 Task: Create New Customer with Customer Name: Original ChopShop, Billing Address Line1: 3103 Abia Martin Drive, Billing Address Line2:  Panther Burn, Billing Address Line3:  Mississippi 38765
Action: Mouse moved to (156, 31)
Screenshot: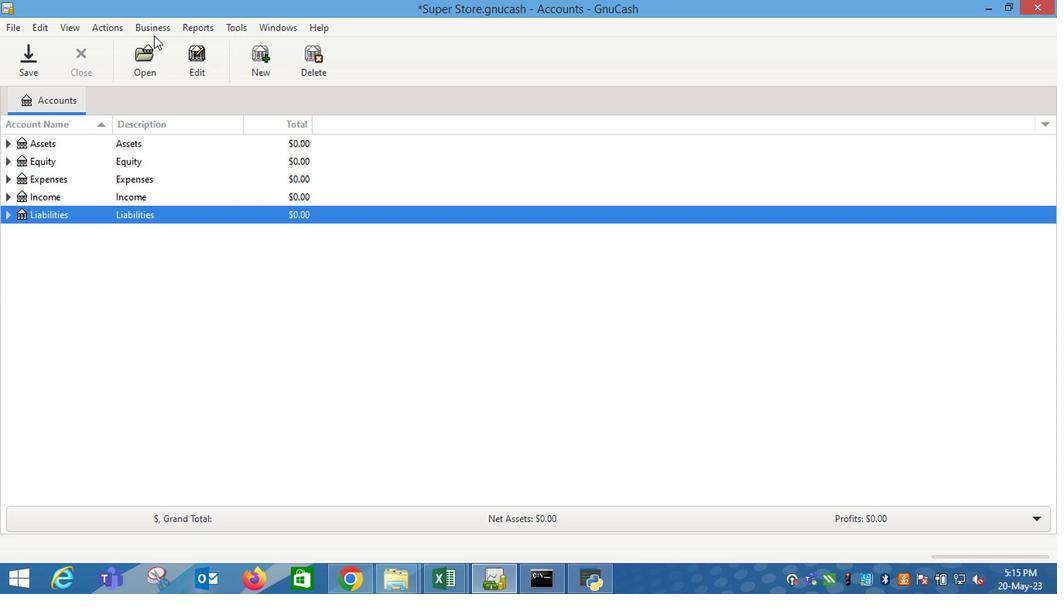 
Action: Mouse pressed left at (156, 31)
Screenshot: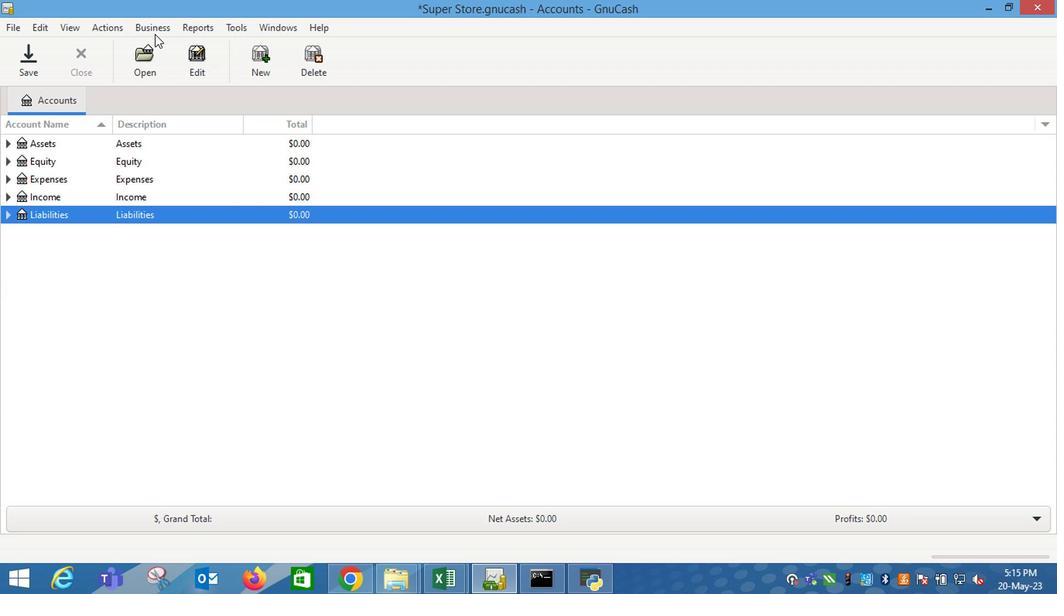 
Action: Mouse moved to (335, 66)
Screenshot: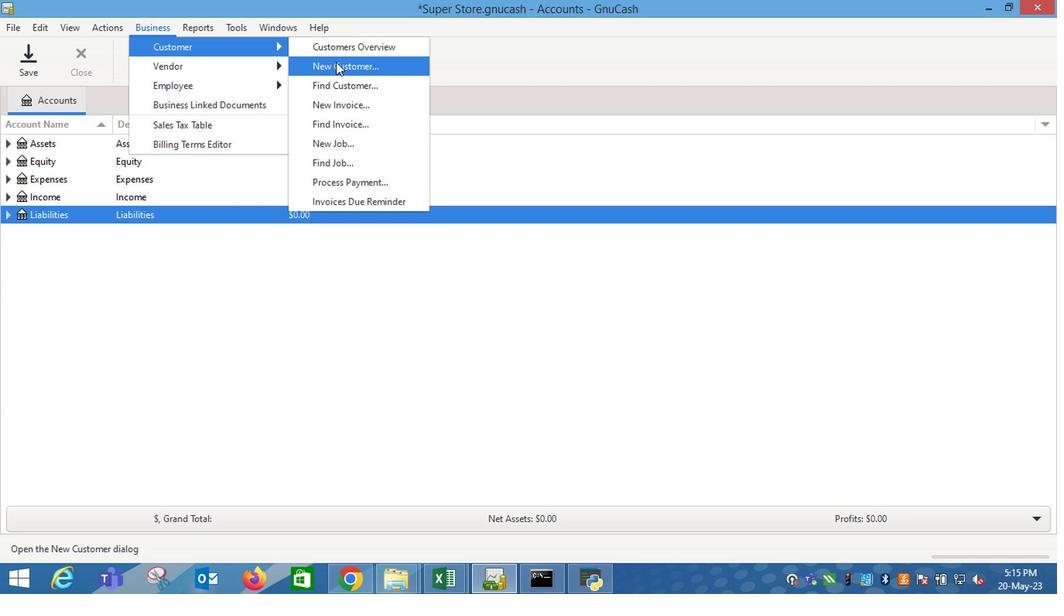 
Action: Mouse pressed left at (335, 66)
Screenshot: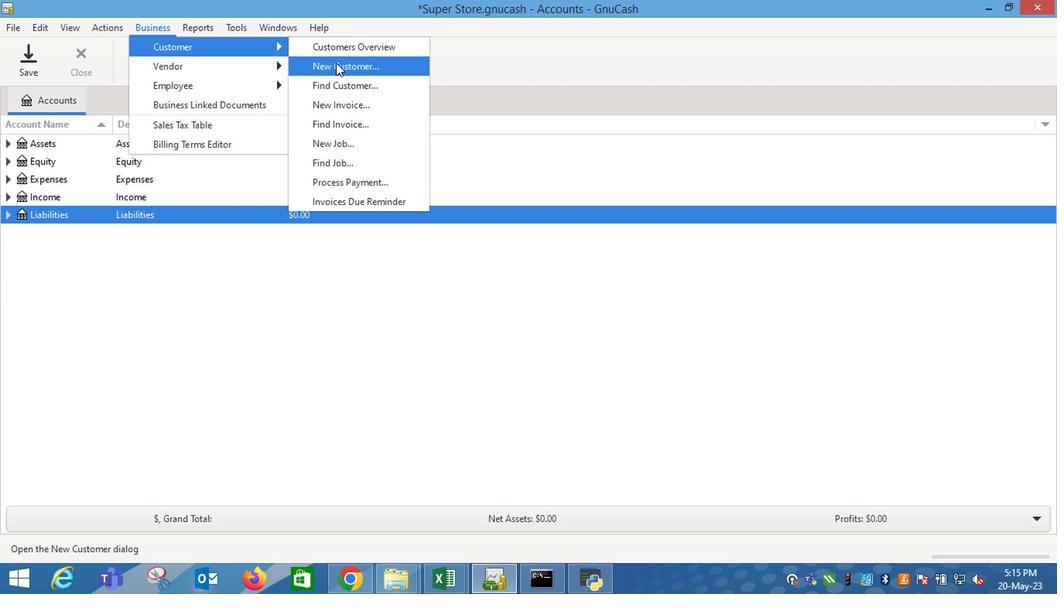 
Action: Key pressed <Key.shift_r>Original<Key.space><Key.shift_r>Chop
Screenshot: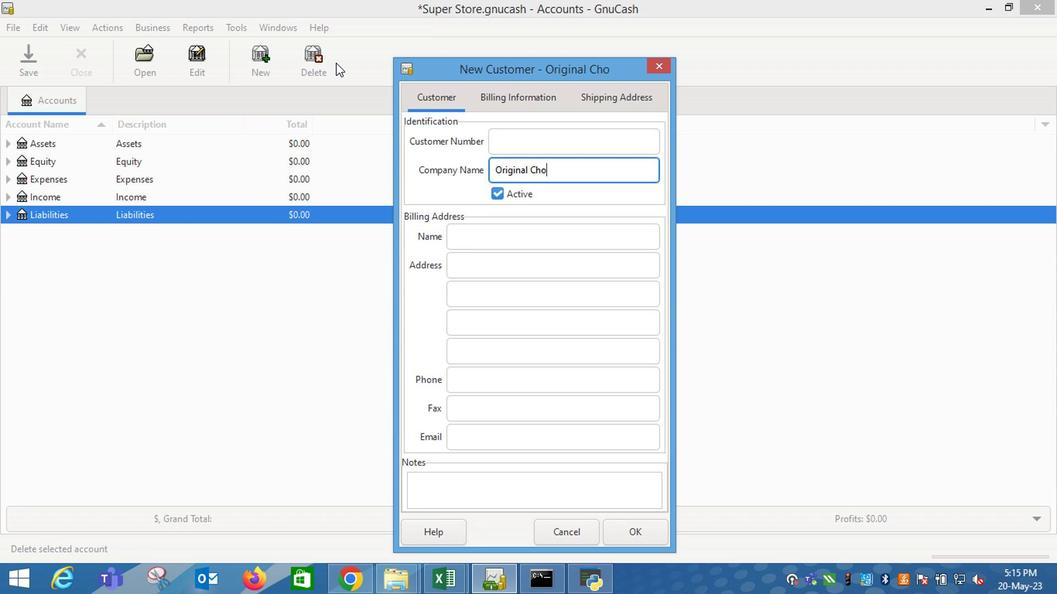
Action: Mouse moved to (335, 67)
Screenshot: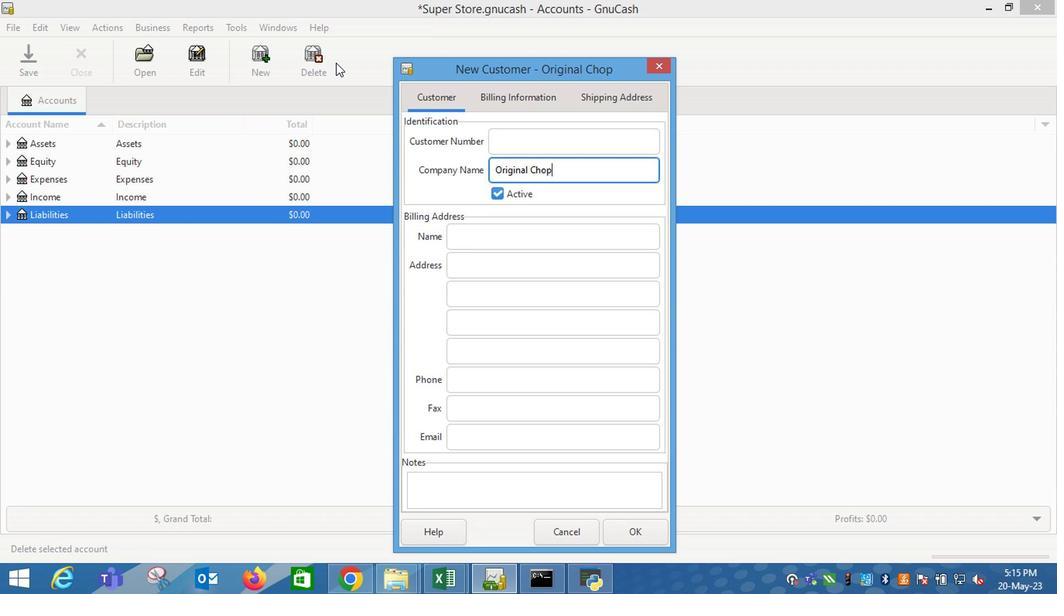 
Action: Key pressed <Key.shift_r>Shop<Key.tab><Key.tab><Key.tab>3103<Key.space><Key.shift_r>Abia<Key.space><Key.shift_r>Martin<Key.space><Key.shift_r>Drive<Key.tab><Key.shift_r><Key.shift_r>P<Key.tab><Key.shift_r>M<Key.tab><Key.enter>
Screenshot: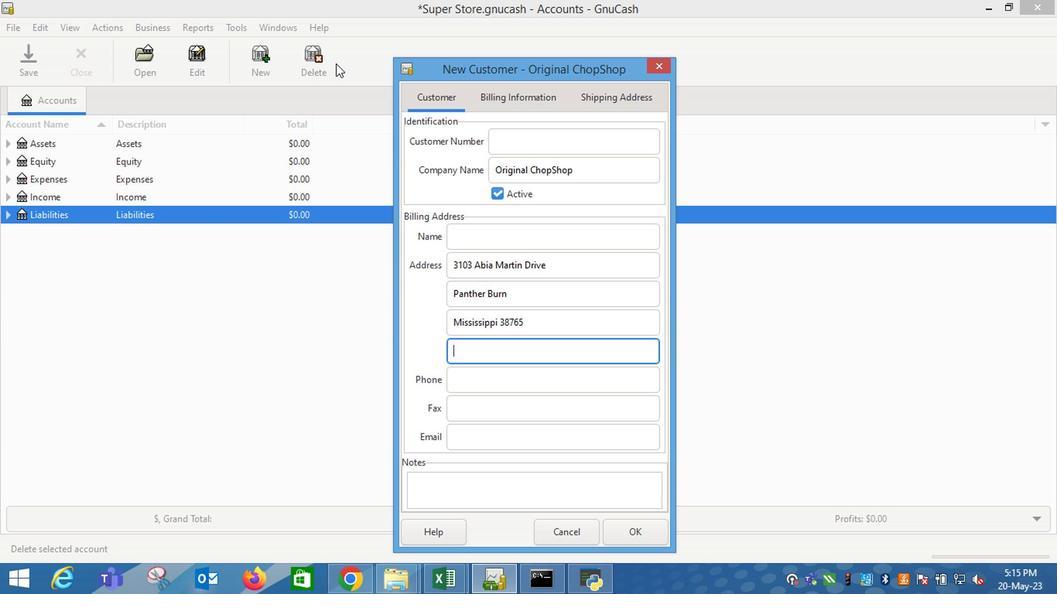 
